 Task: Change slide transition to none.
Action: Mouse moved to (96, 71)
Screenshot: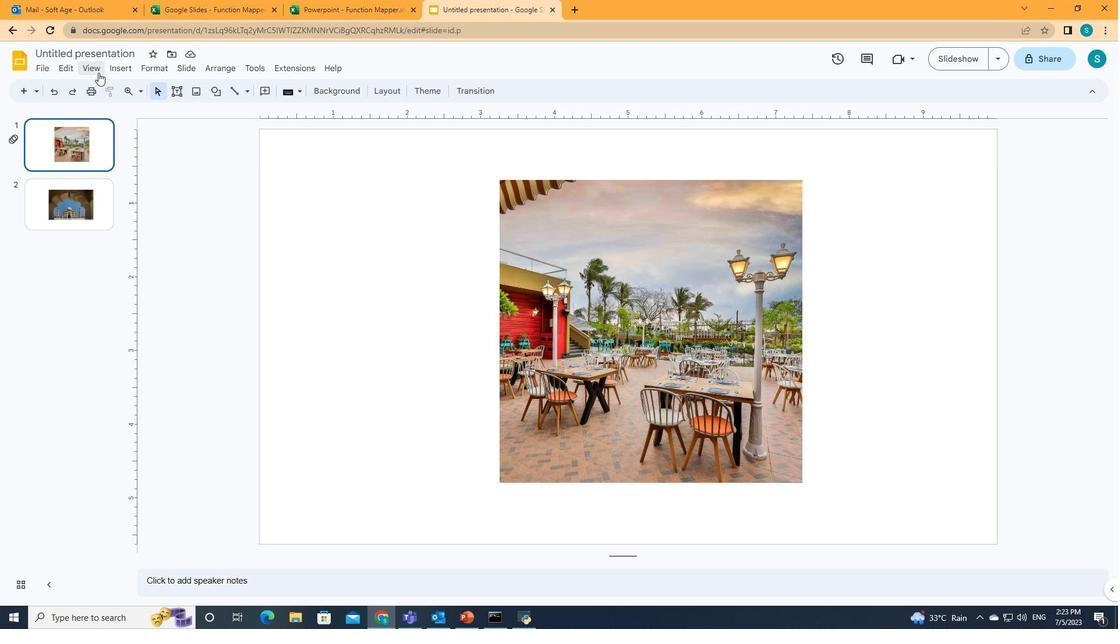 
Action: Mouse pressed left at (96, 71)
Screenshot: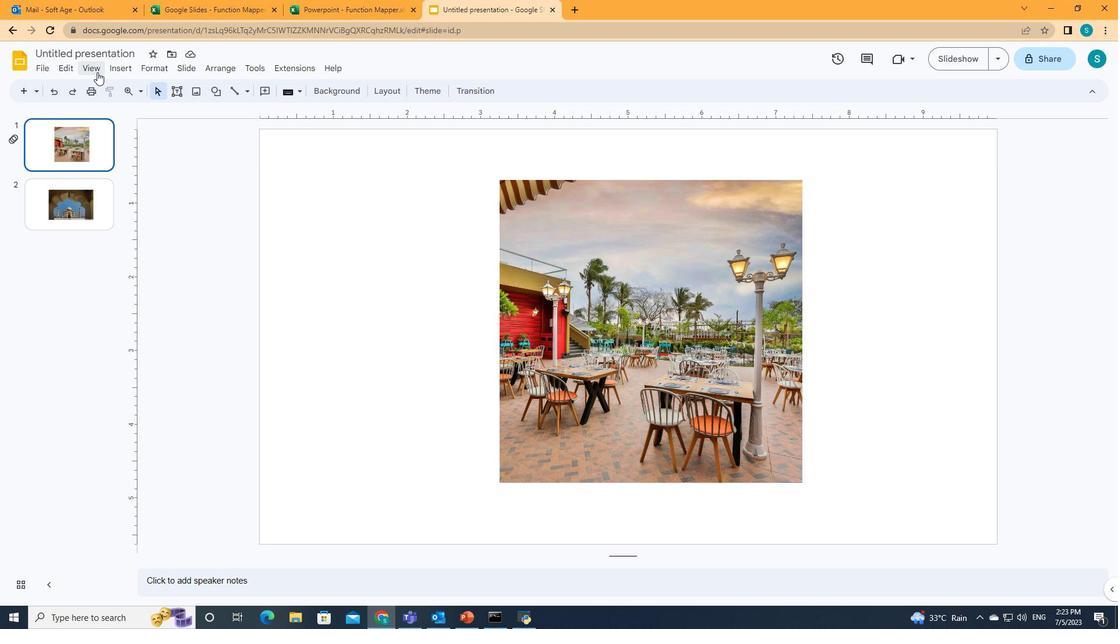 
Action: Mouse moved to (104, 102)
Screenshot: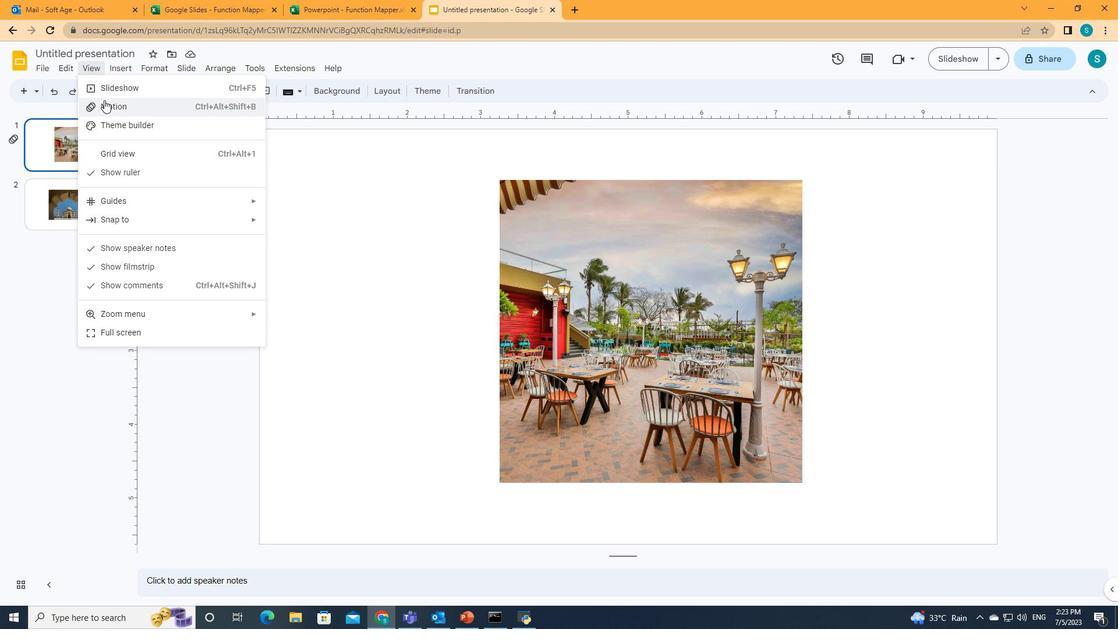 
Action: Mouse pressed left at (104, 102)
Screenshot: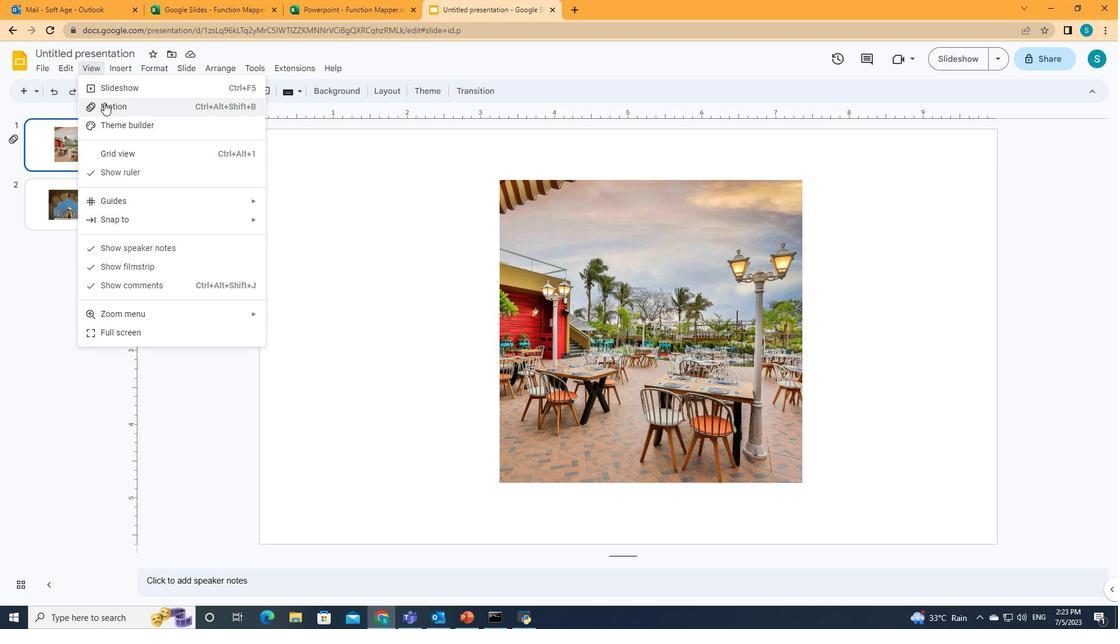 
Action: Mouse moved to (941, 167)
Screenshot: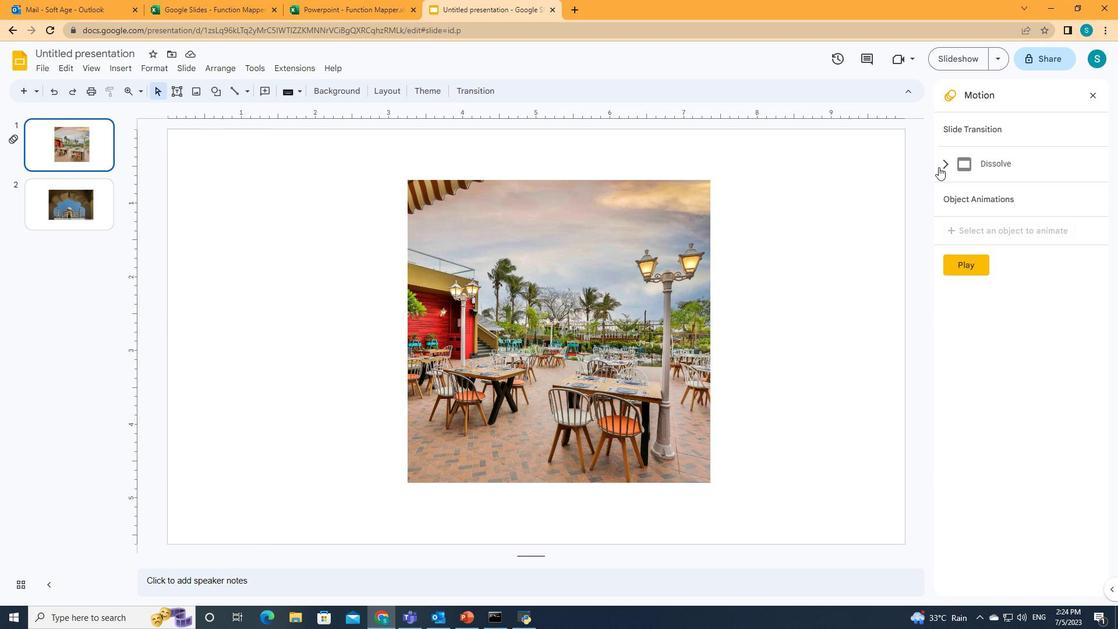 
Action: Mouse pressed left at (941, 167)
Screenshot: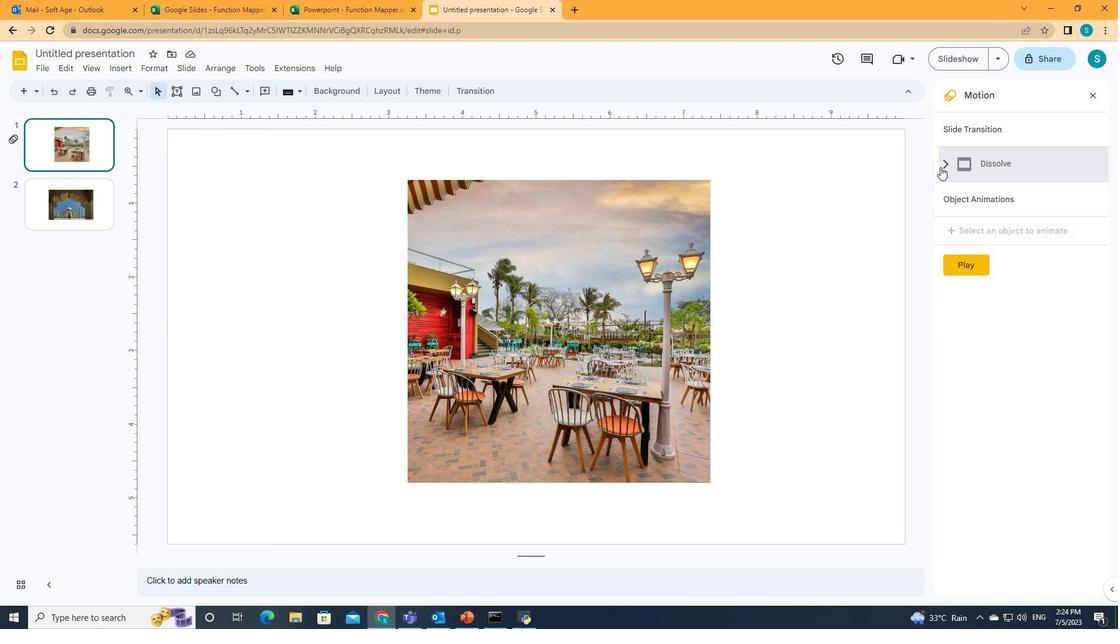 
Action: Mouse moved to (1086, 201)
Screenshot: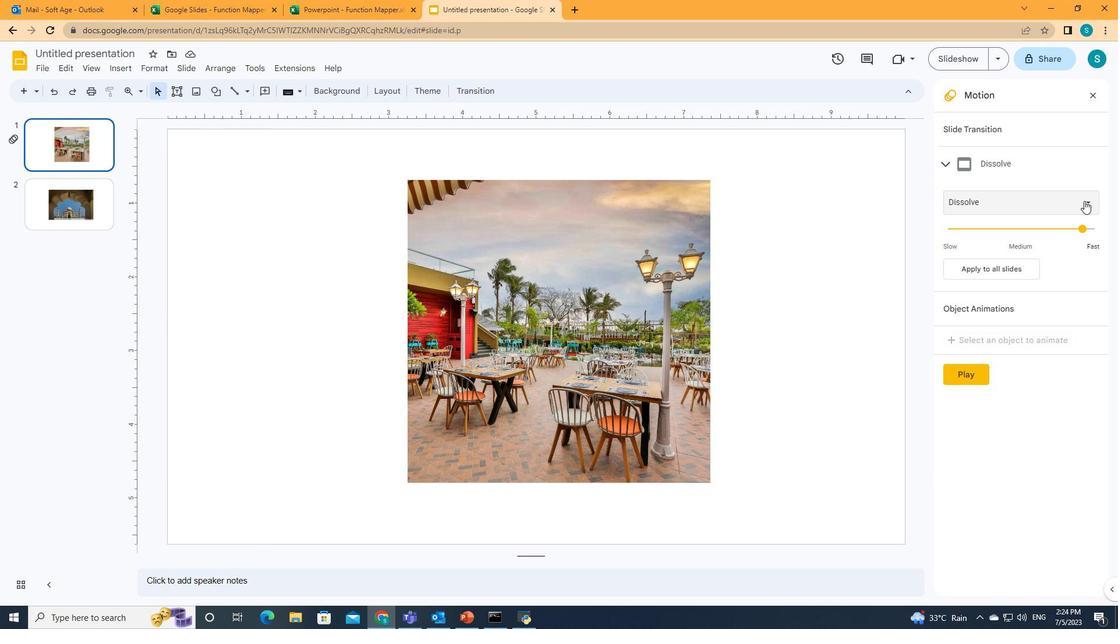 
Action: Mouse pressed left at (1086, 201)
Screenshot: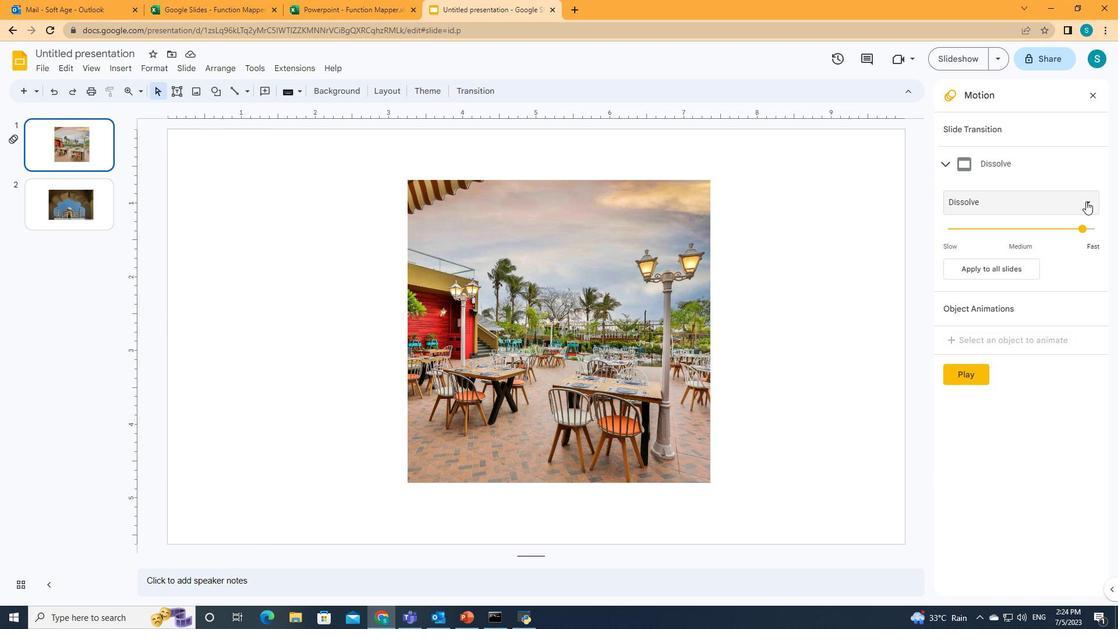 
Action: Mouse moved to (997, 225)
Screenshot: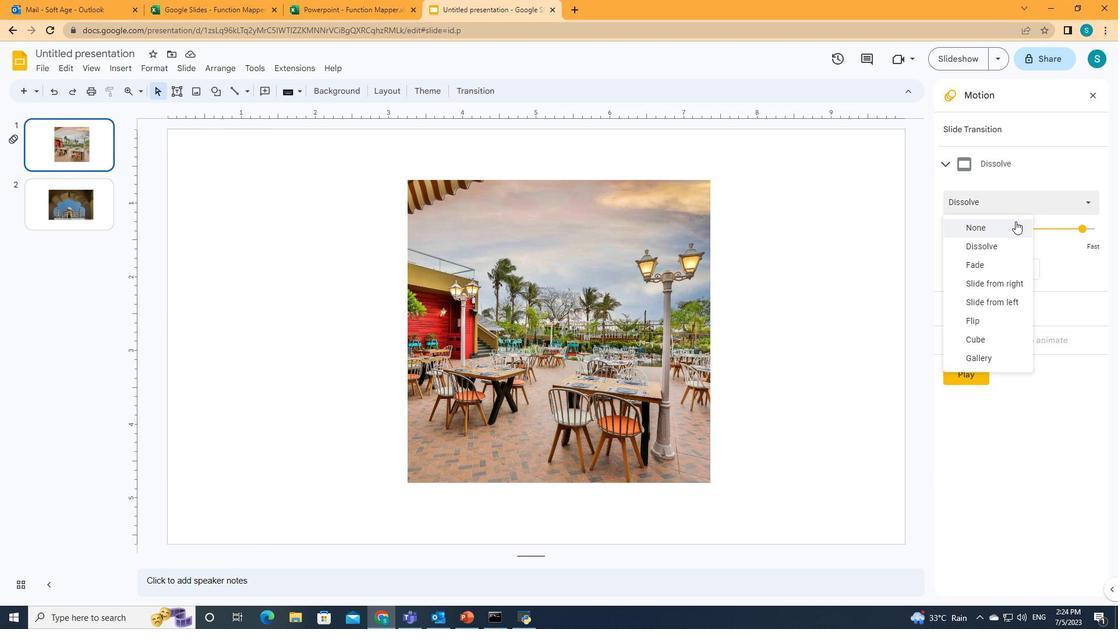 
Action: Mouse pressed left at (997, 225)
Screenshot: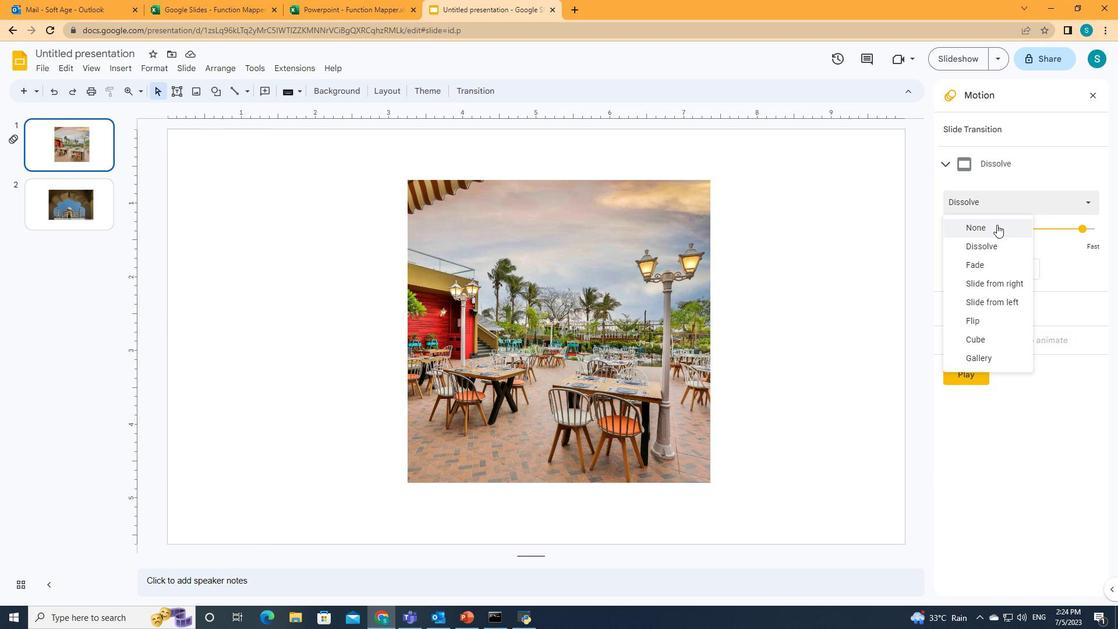 
